 Task: Create Card New Hire Training Session in Board Resource Allocation Software to Workspace Data Analysis and Reporting. Create Card Machine Learning Model Testing Review in Board Influencer Identification to Workspace Data Analysis and Reporting. Create Card New Hire Training Session in Board Employee Performance Management and Coaching to Workspace Data Analysis and Reporting
Action: Mouse moved to (54, 452)
Screenshot: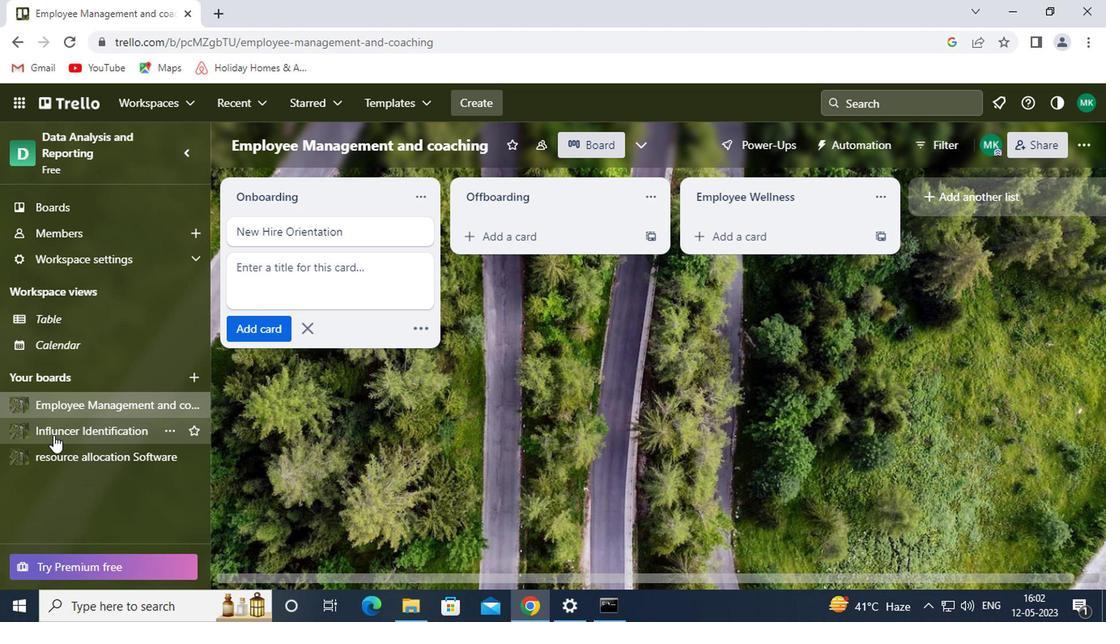
Action: Mouse pressed left at (54, 452)
Screenshot: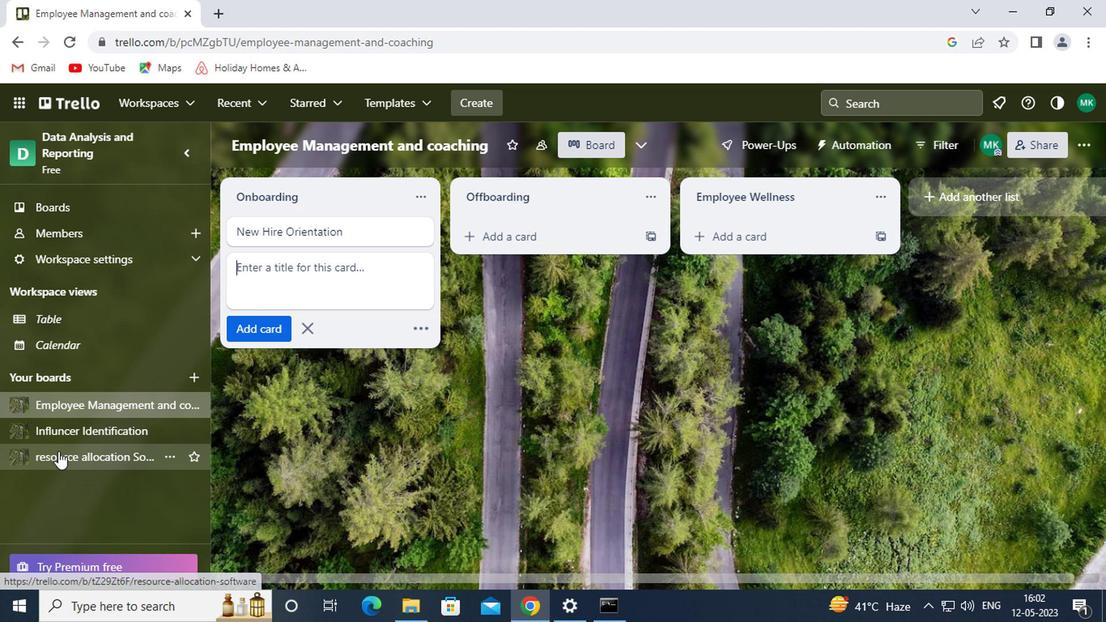
Action: Mouse moved to (521, 240)
Screenshot: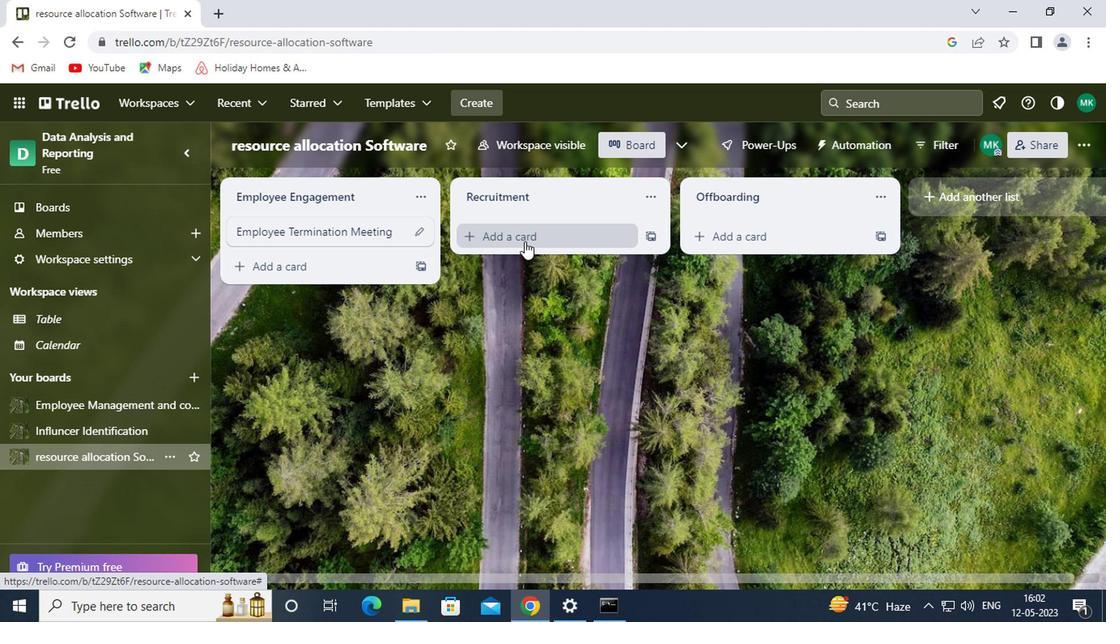 
Action: Mouse pressed left at (521, 240)
Screenshot: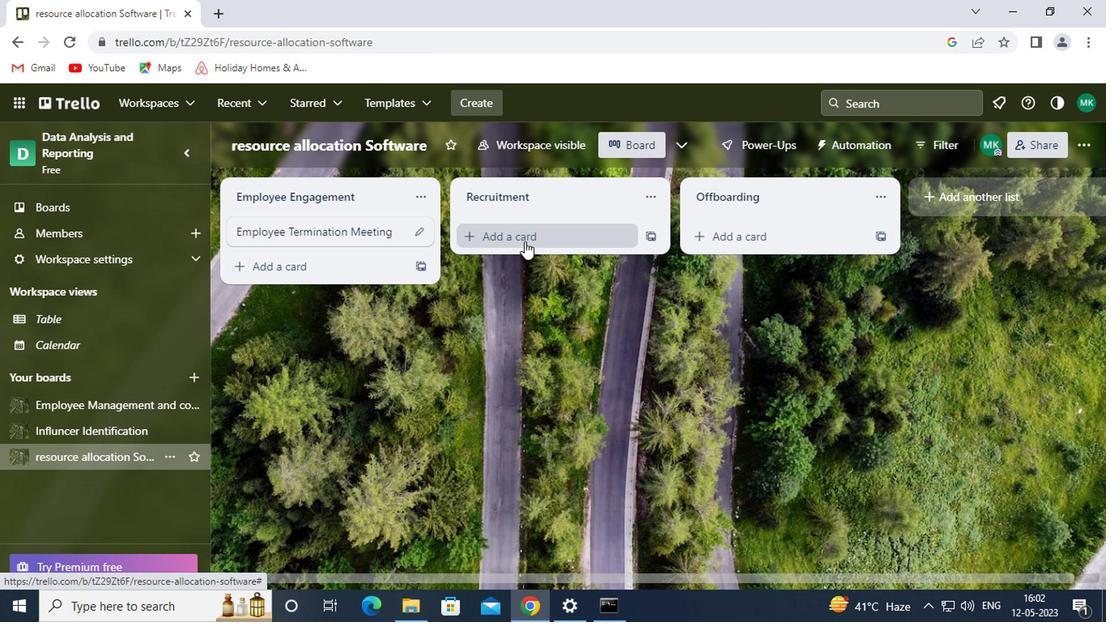 
Action: Key pressed <Key.shift>NEW<Key.space><Key.shift>HIRE<Key.space><Key.shift><Key.shift><Key.shift><Key.shift><Key.shift><Key.shift><Key.shift><Key.shift><Key.shift><Key.shift>TRAINING<Key.space><Key.shift>SESSION<Key.enter>
Screenshot: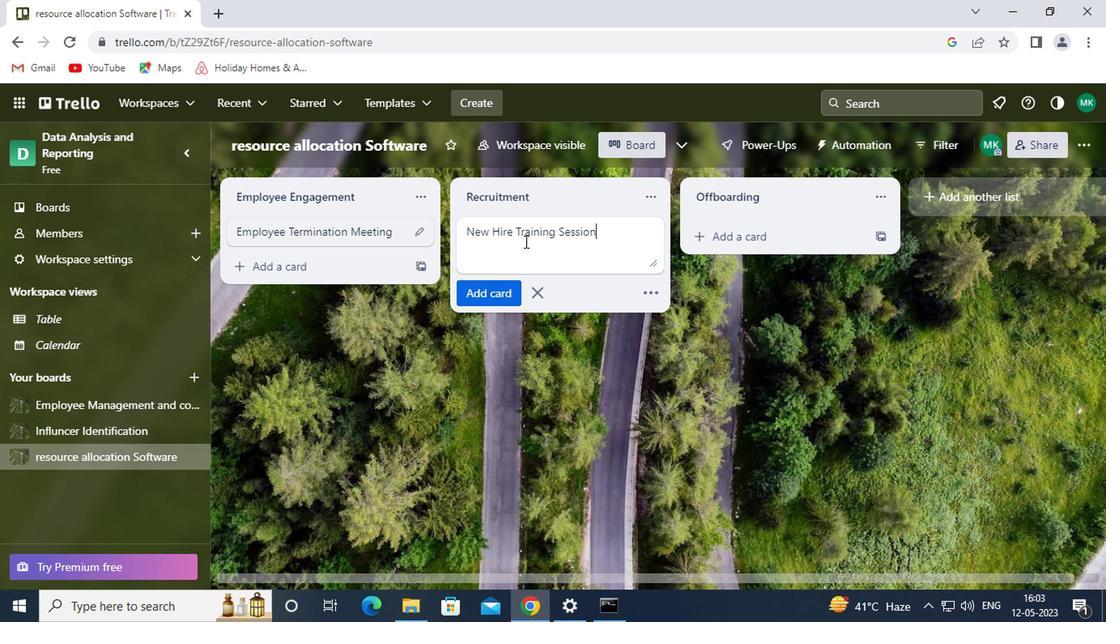 
Action: Mouse moved to (43, 428)
Screenshot: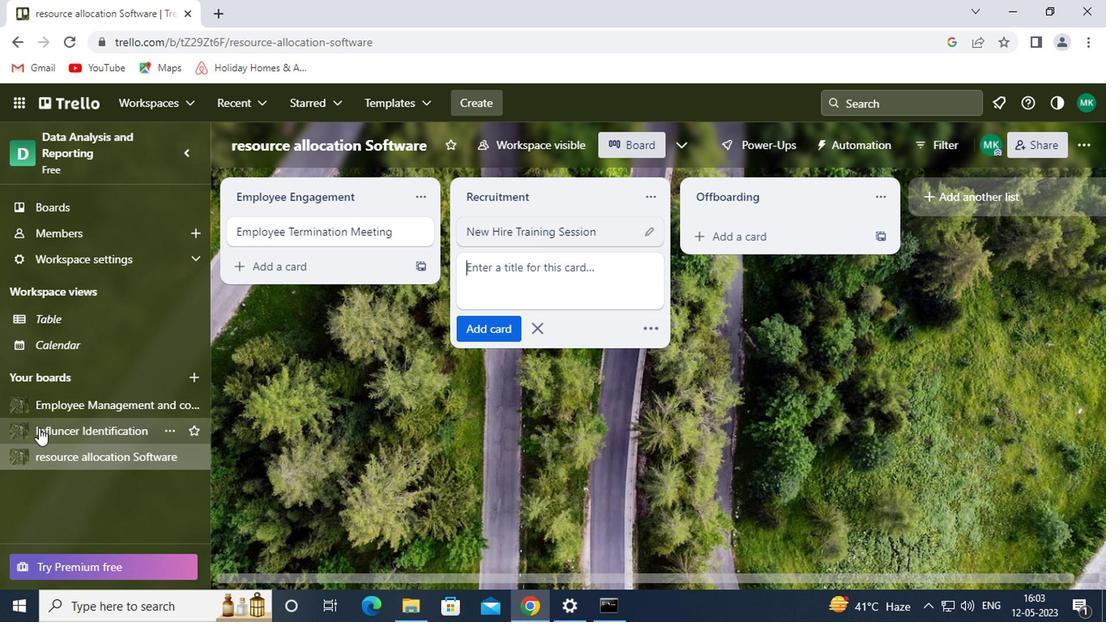 
Action: Mouse pressed left at (43, 428)
Screenshot: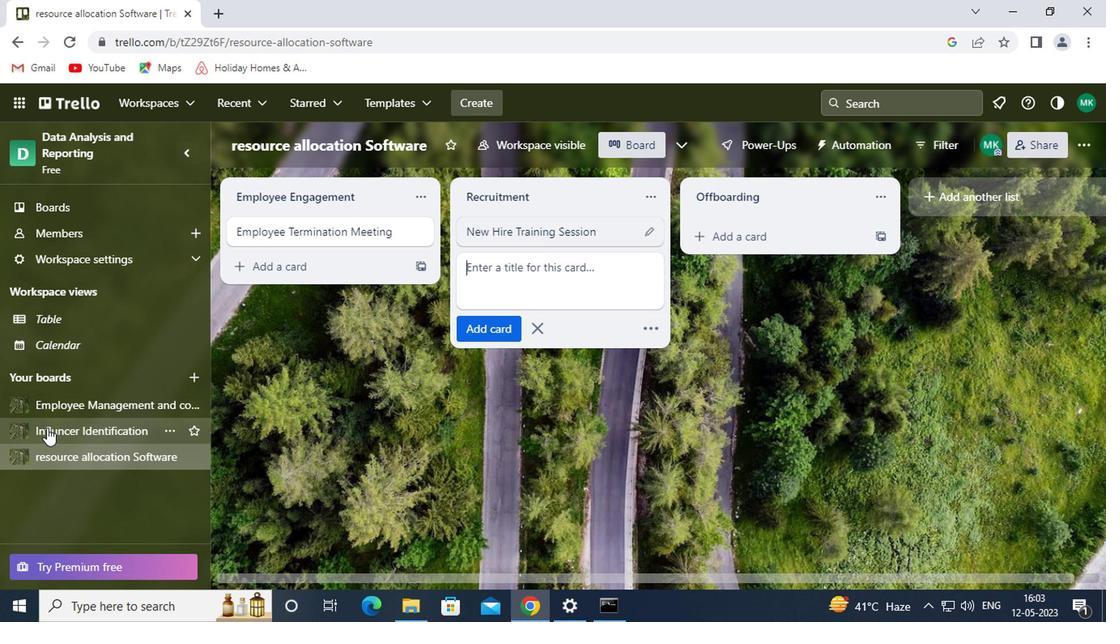 
Action: Mouse moved to (505, 231)
Screenshot: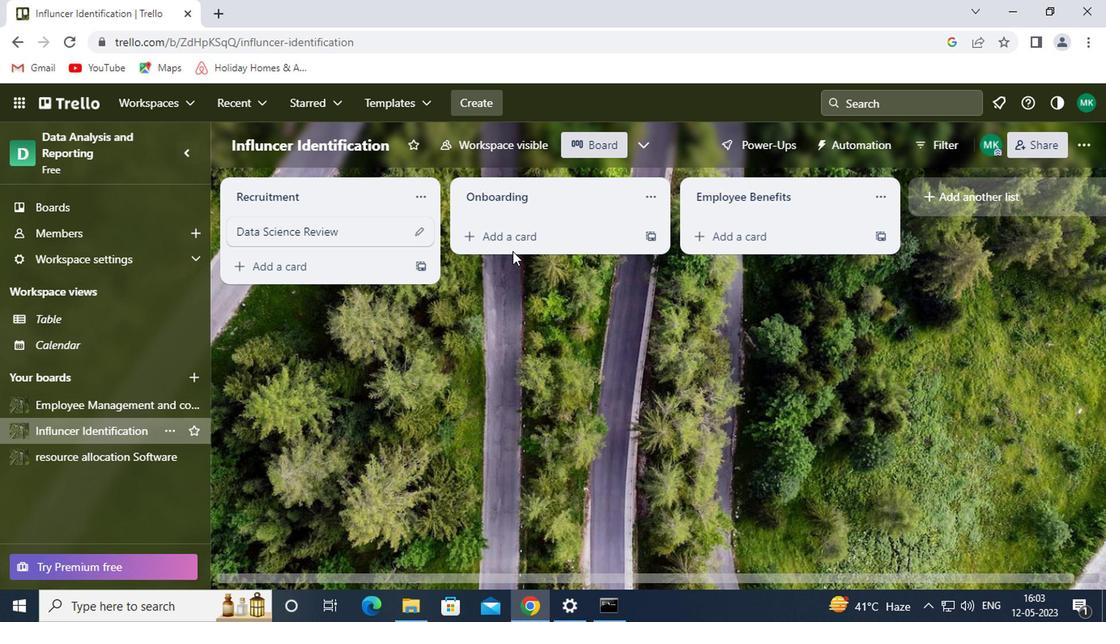 
Action: Mouse pressed left at (505, 231)
Screenshot: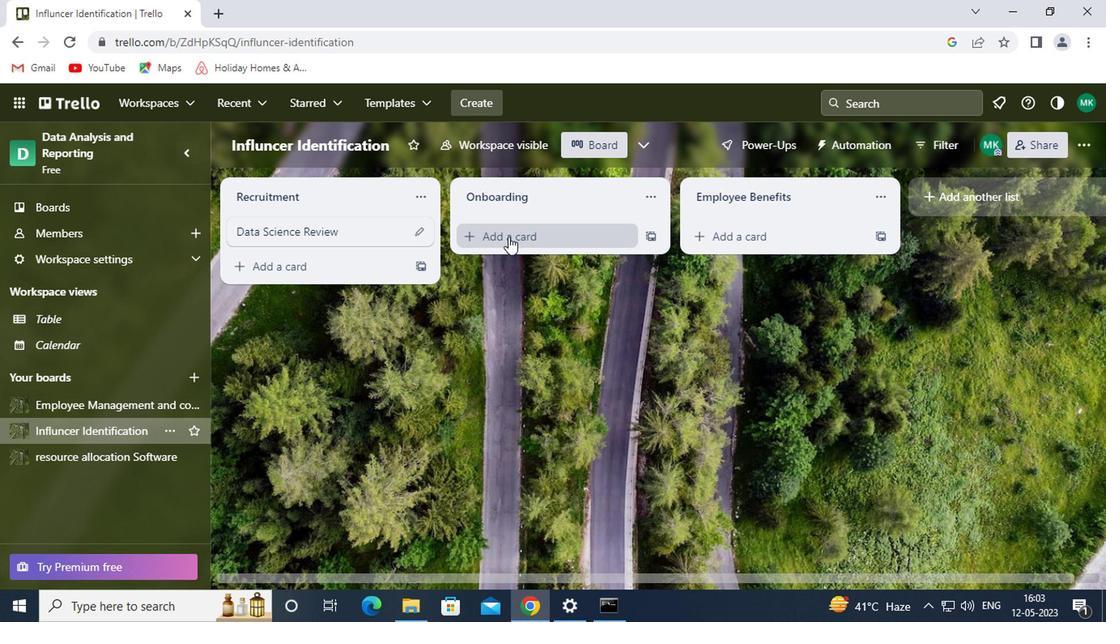
Action: Mouse moved to (499, 239)
Screenshot: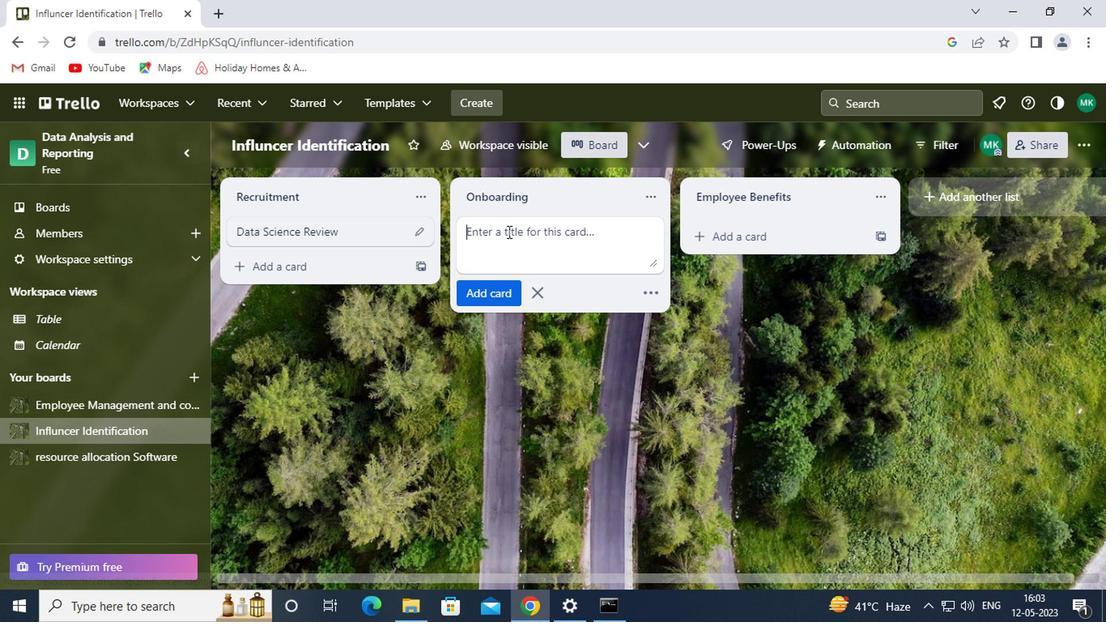 
Action: Mouse pressed left at (499, 239)
Screenshot: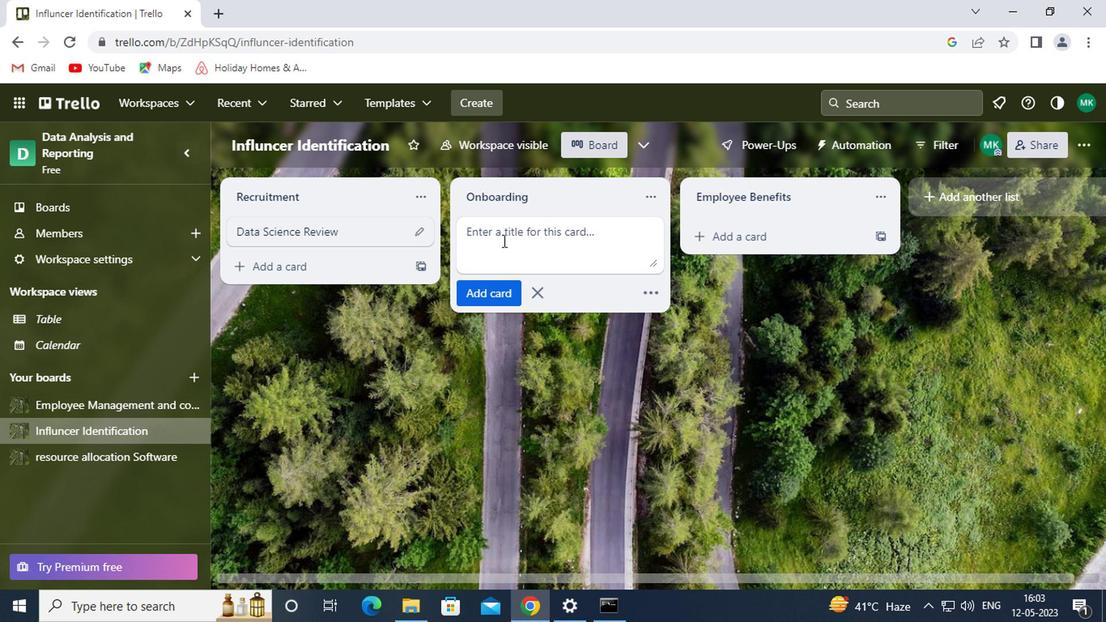 
Action: Key pressed <Key.shift>MACHINE<Key.space><Key.shift>LEARNING<Key.space><Key.shift>MODEL<Key.space><Key.shift><Key.shift>TESTING<Key.space><Key.shift><Key.shift>REVIEW<Key.enter>
Screenshot: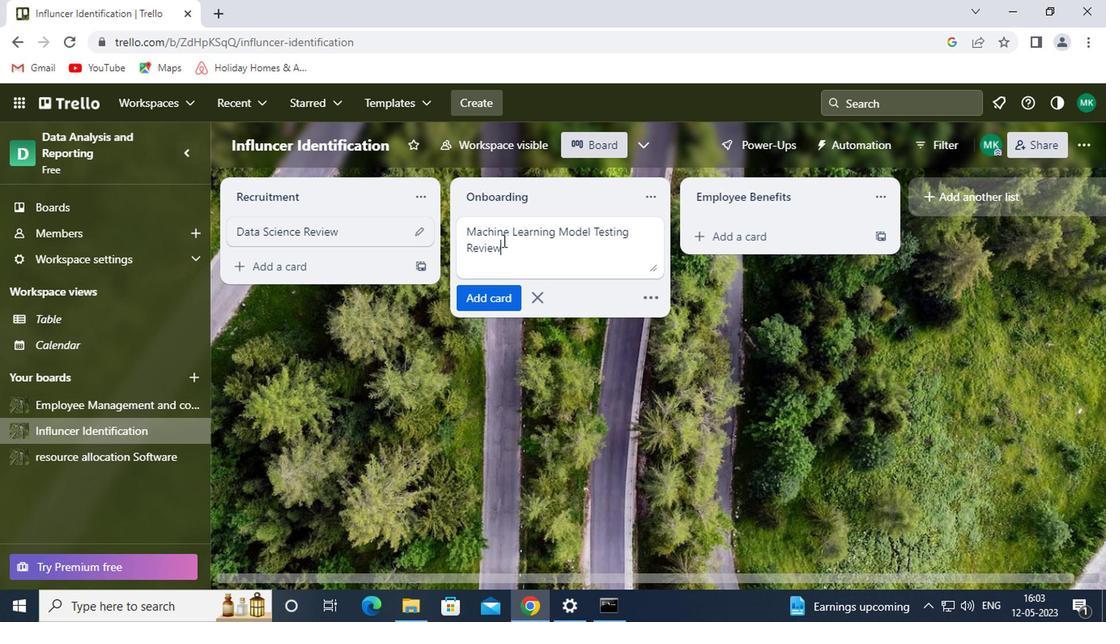 
Action: Mouse moved to (57, 451)
Screenshot: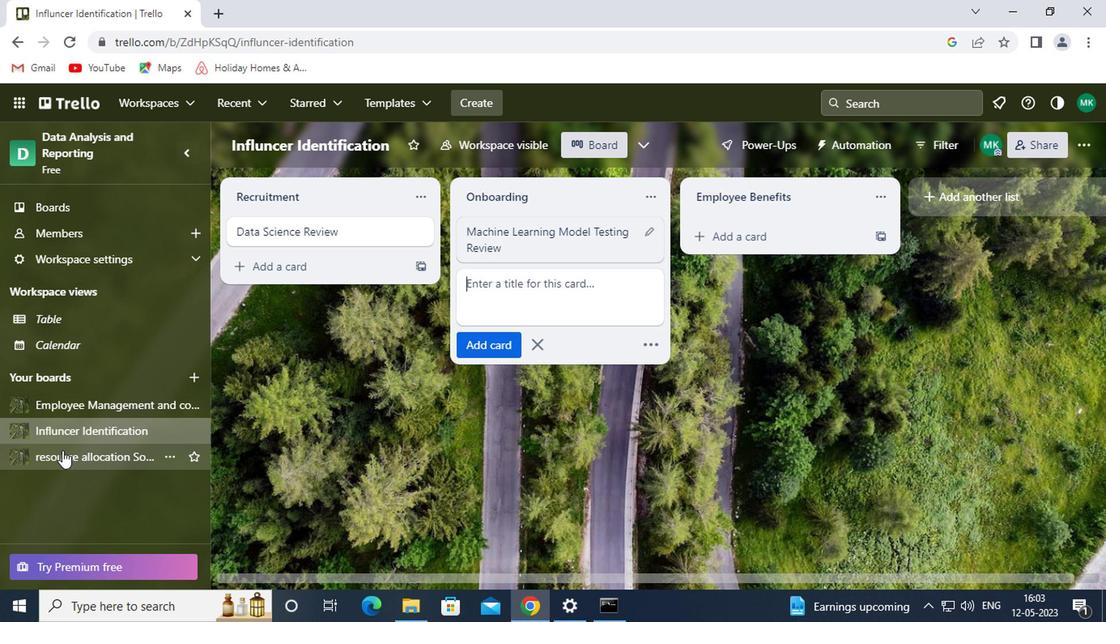 
Action: Mouse pressed left at (57, 451)
Screenshot: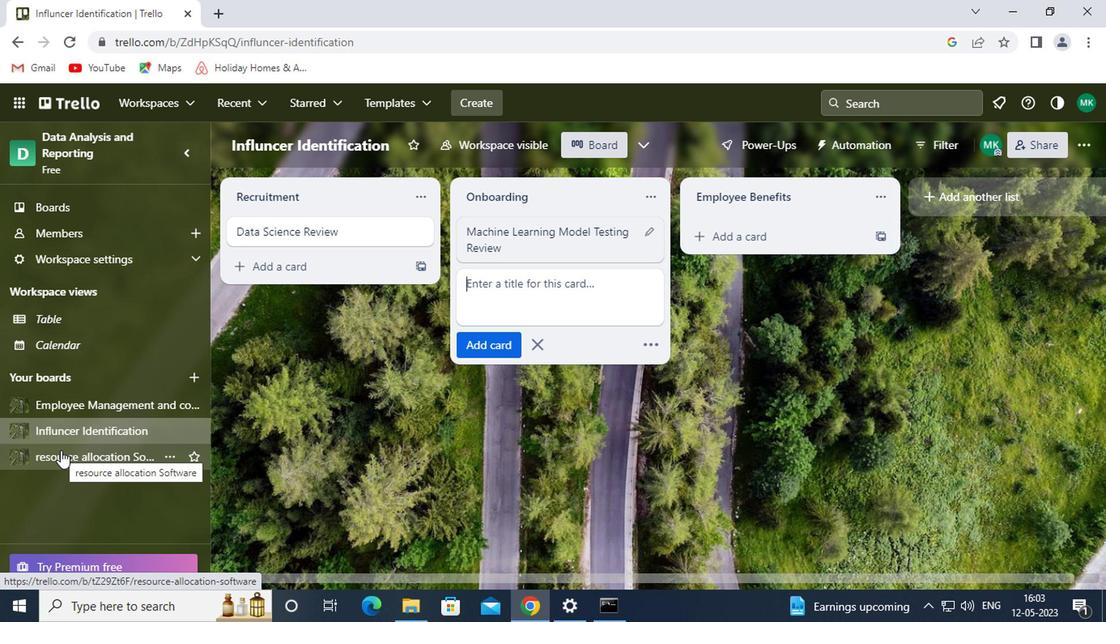 
Action: Mouse moved to (64, 402)
Screenshot: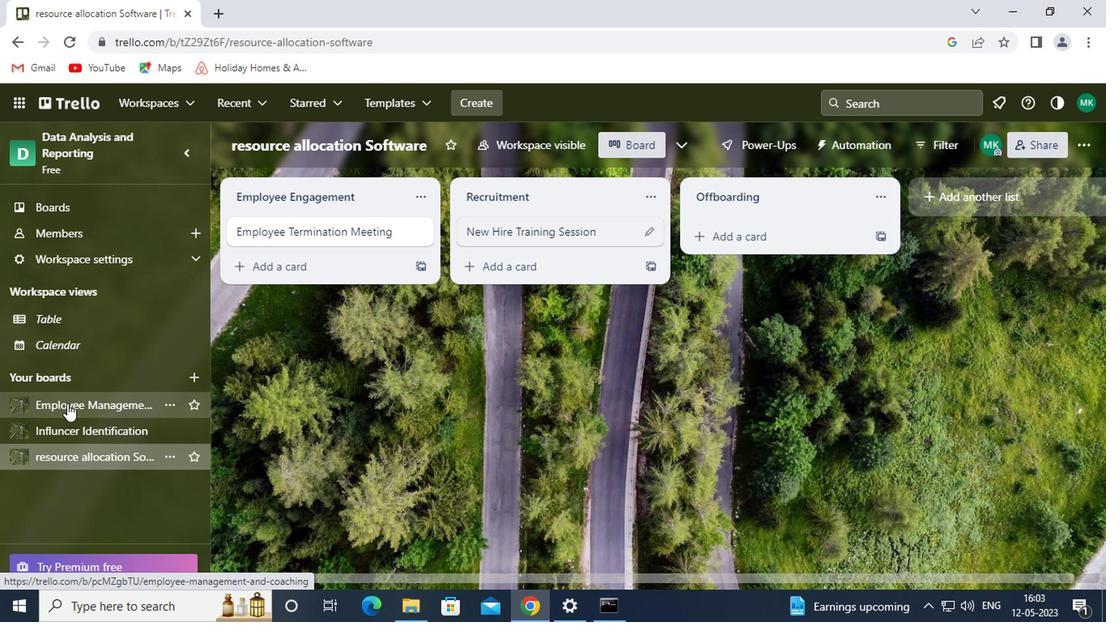 
Action: Mouse pressed left at (64, 402)
Screenshot: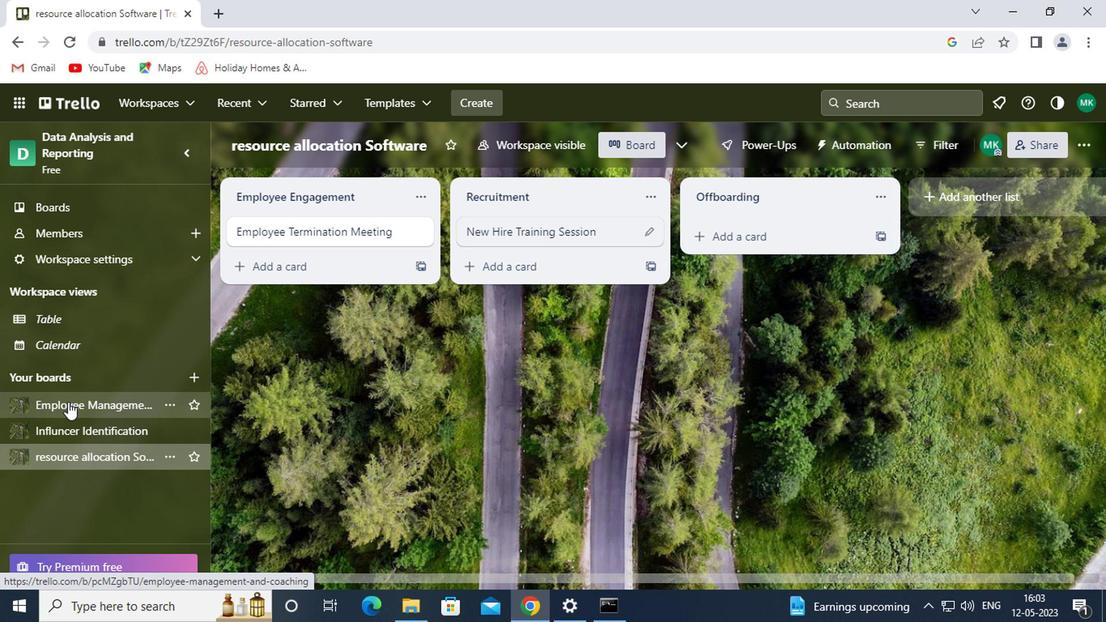 
Action: Mouse moved to (551, 228)
Screenshot: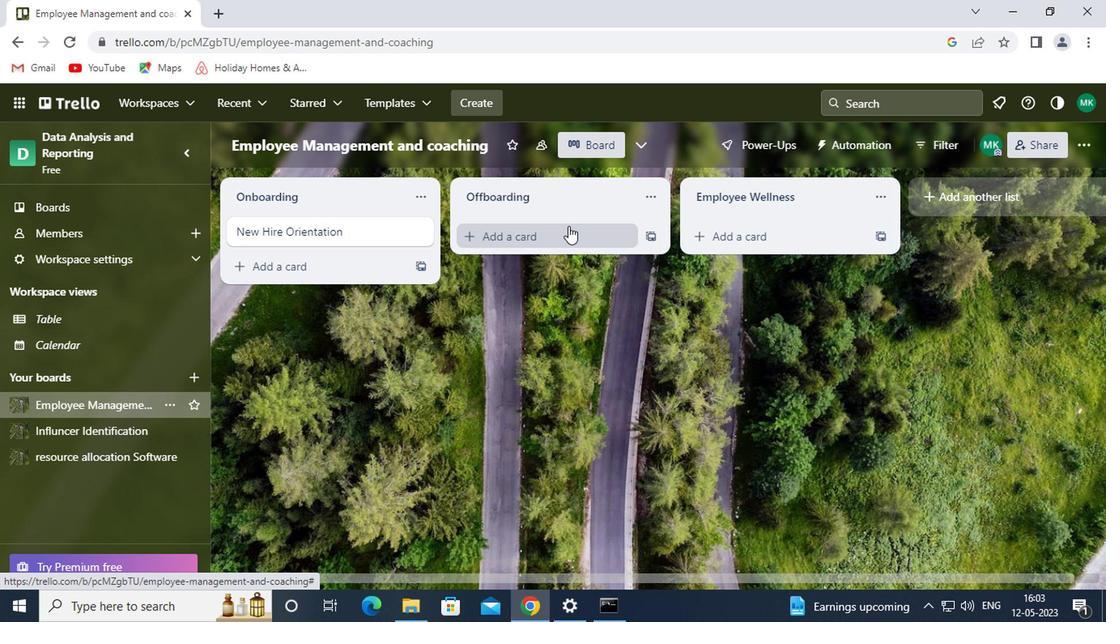 
Action: Mouse pressed left at (551, 228)
Screenshot: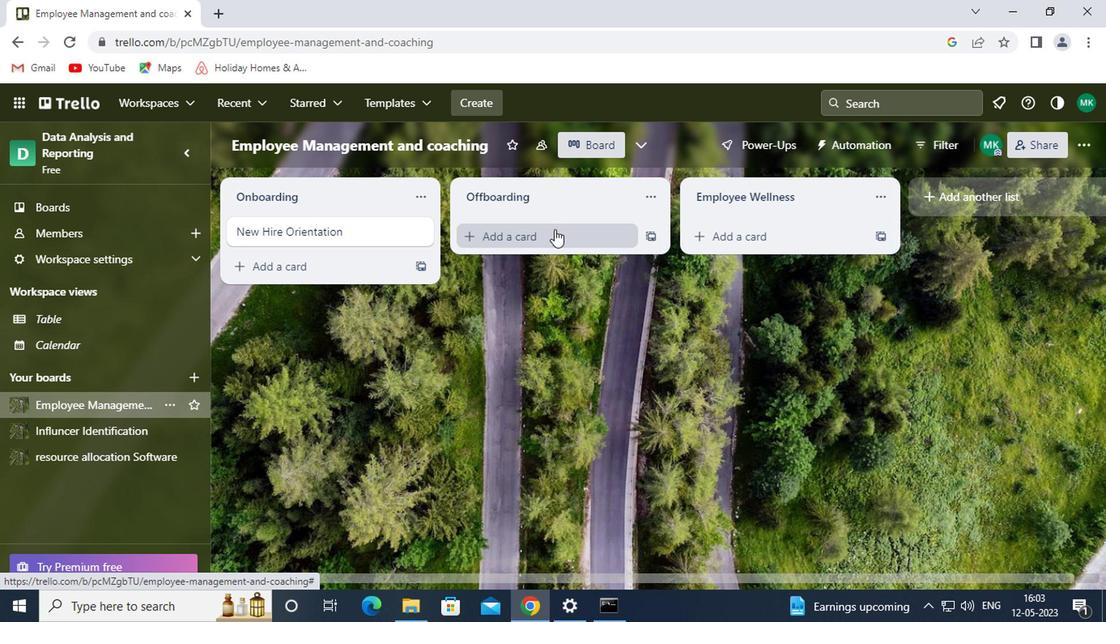 
Action: Key pressed <Key.shift>NEW<Key.space><Key.shift><Key.shift><Key.shift><Key.shift><Key.shift><Key.shift><Key.shift><Key.shift><Key.shift><Key.shift><Key.shift><Key.shift><Key.shift><Key.shift><Key.shift><Key.shift><Key.shift><Key.shift><Key.shift><Key.shift><Key.shift><Key.shift><Key.shift><Key.shift><Key.shift><Key.shift><Key.shift><Key.shift><Key.shift><Key.shift><Key.shift><Key.shift><Key.shift><Key.shift><Key.shift>H<Key.backspace><Key.shift>HIRE<Key.space><Key.shift><Key.shift><Key.shift><Key.shift><Key.shift><Key.shift>TRAINING<Key.space><Key.shift>SESSION<Key.enter>
Screenshot: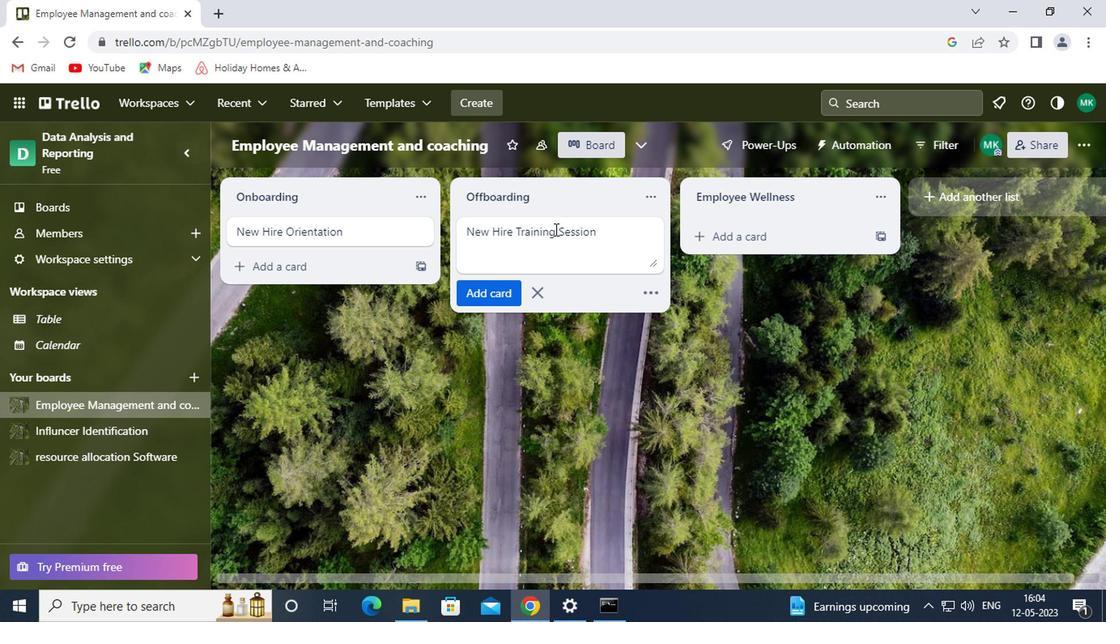
